 Task: Create a due date automation trigger when advanced on, on the wednesday before a card is due add dates without a complete due date at 11:00 AM.
Action: Mouse moved to (1176, 95)
Screenshot: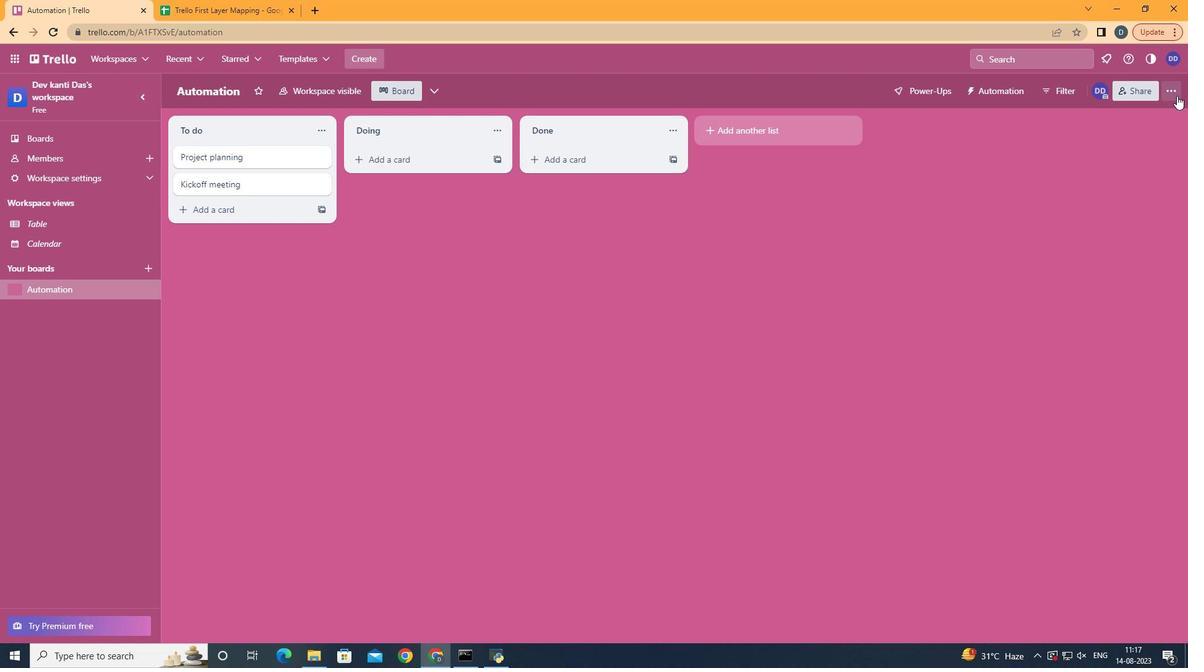 
Action: Mouse pressed left at (1176, 95)
Screenshot: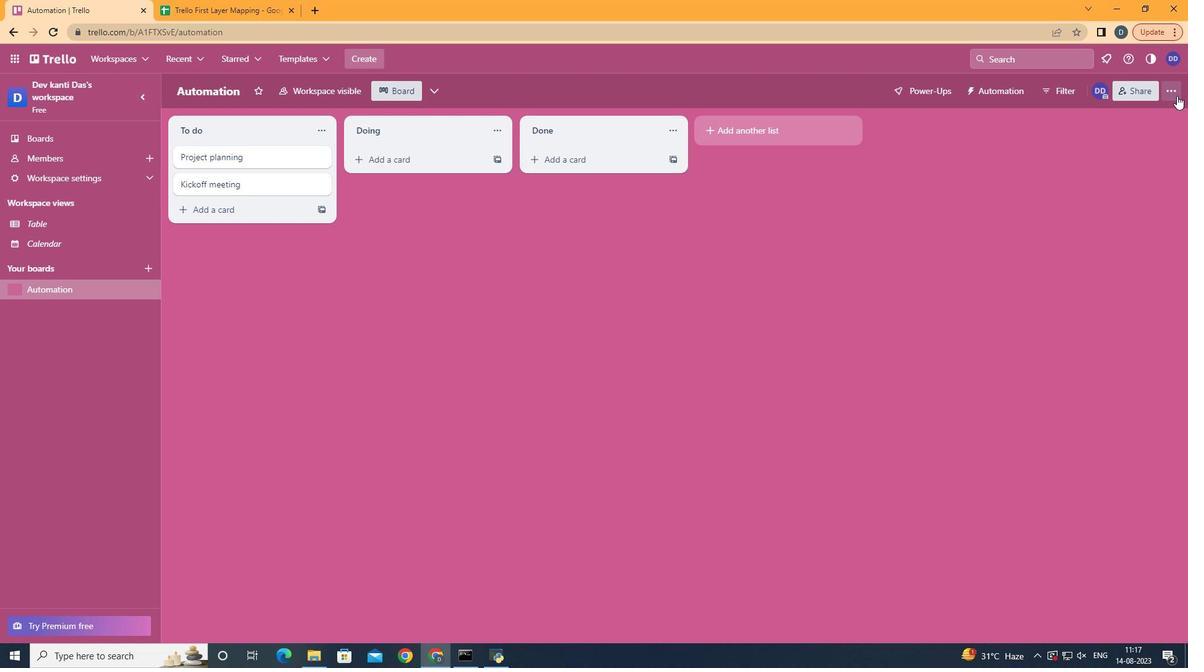 
Action: Mouse moved to (1086, 261)
Screenshot: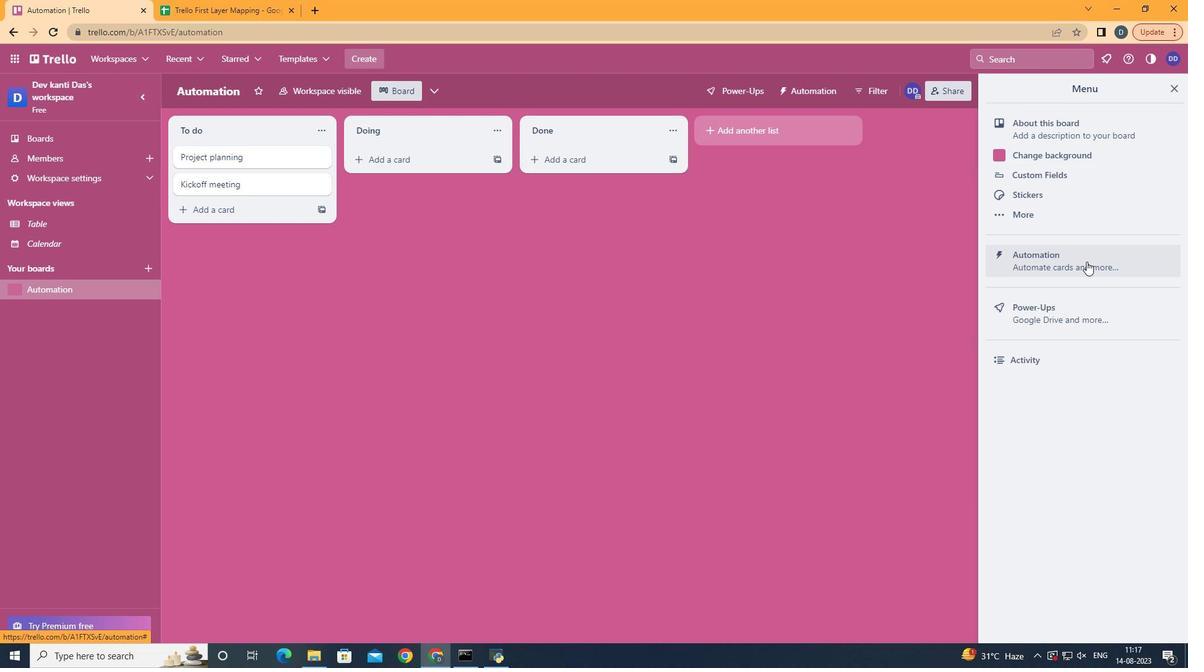 
Action: Mouse pressed left at (1086, 261)
Screenshot: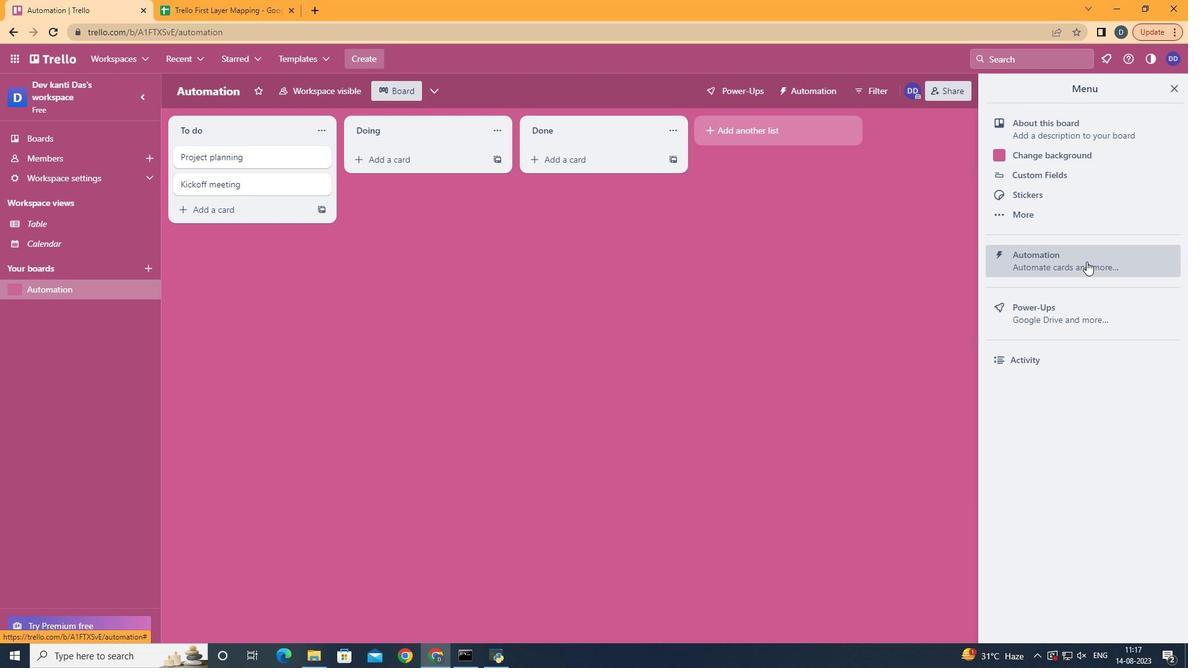 
Action: Mouse moved to (243, 240)
Screenshot: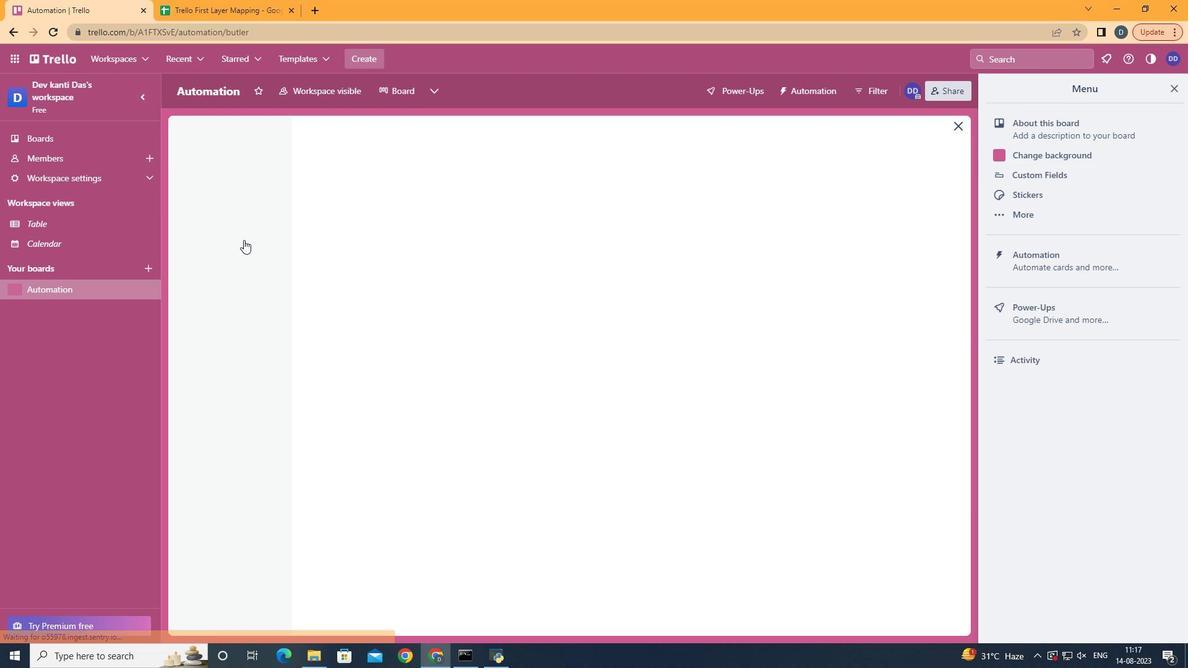 
Action: Mouse pressed left at (243, 240)
Screenshot: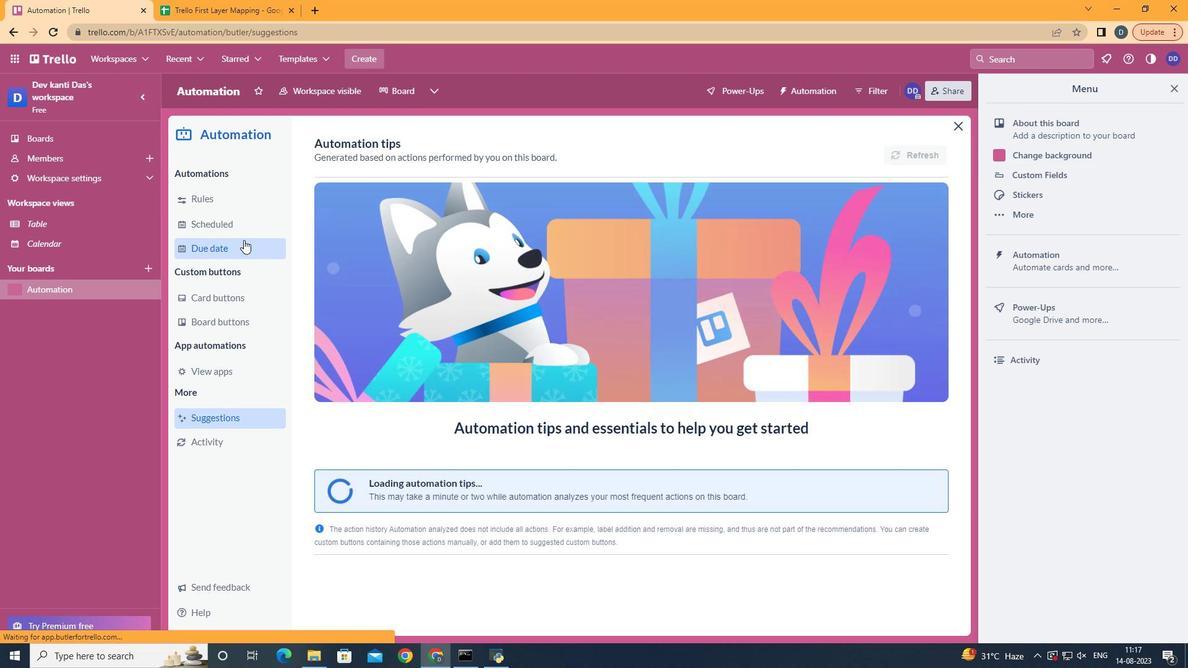 
Action: Mouse moved to (887, 144)
Screenshot: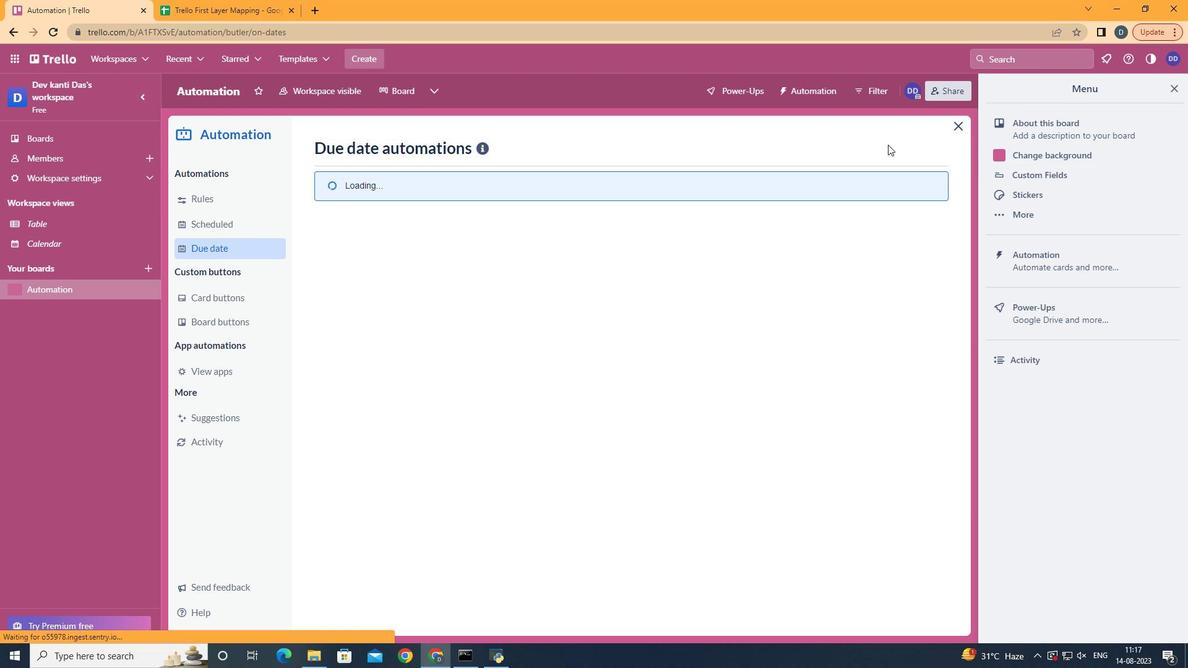 
Action: Mouse pressed left at (887, 144)
Screenshot: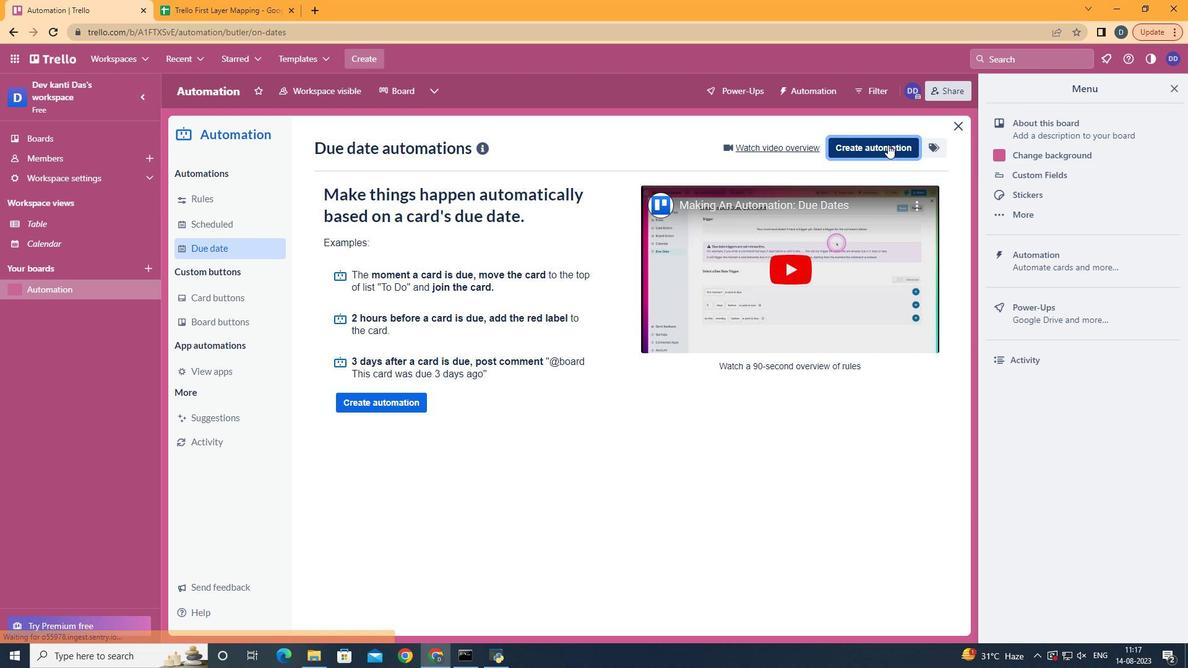 
Action: Mouse moved to (657, 269)
Screenshot: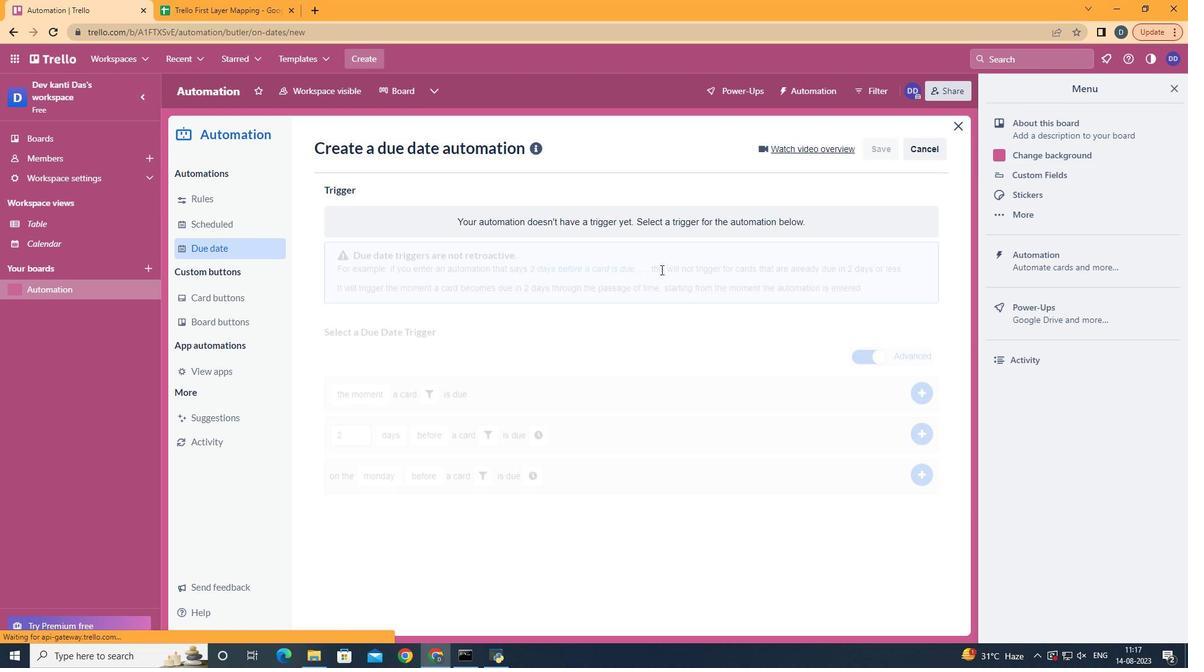 
Action: Mouse pressed left at (657, 269)
Screenshot: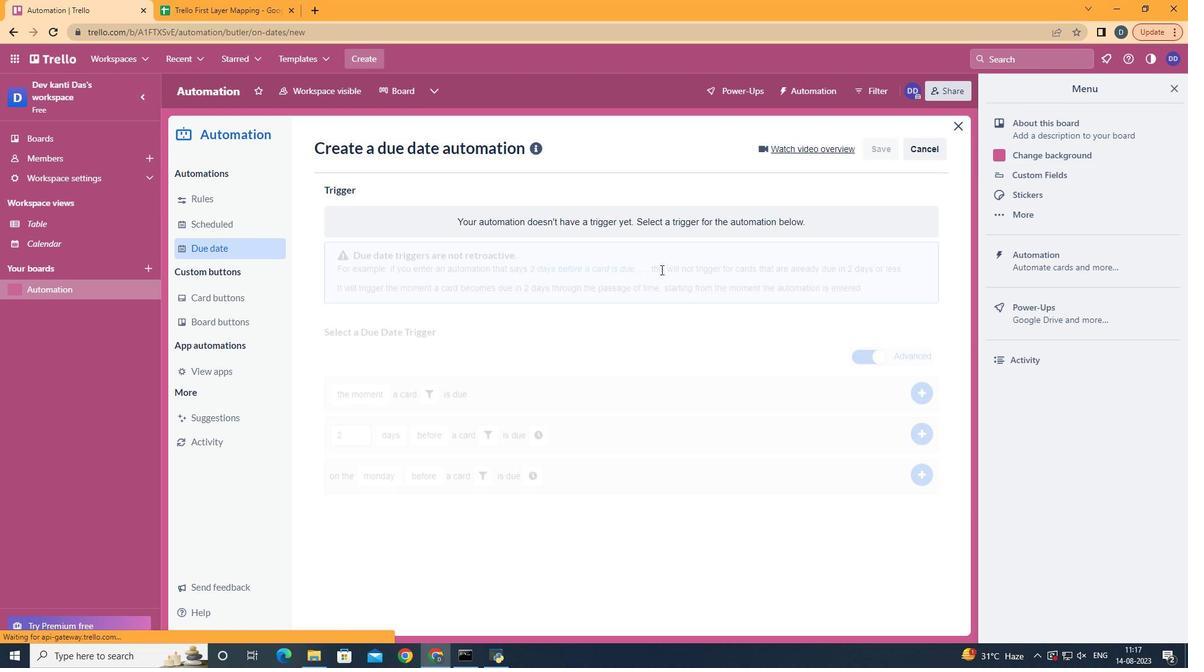 
Action: Mouse moved to (399, 376)
Screenshot: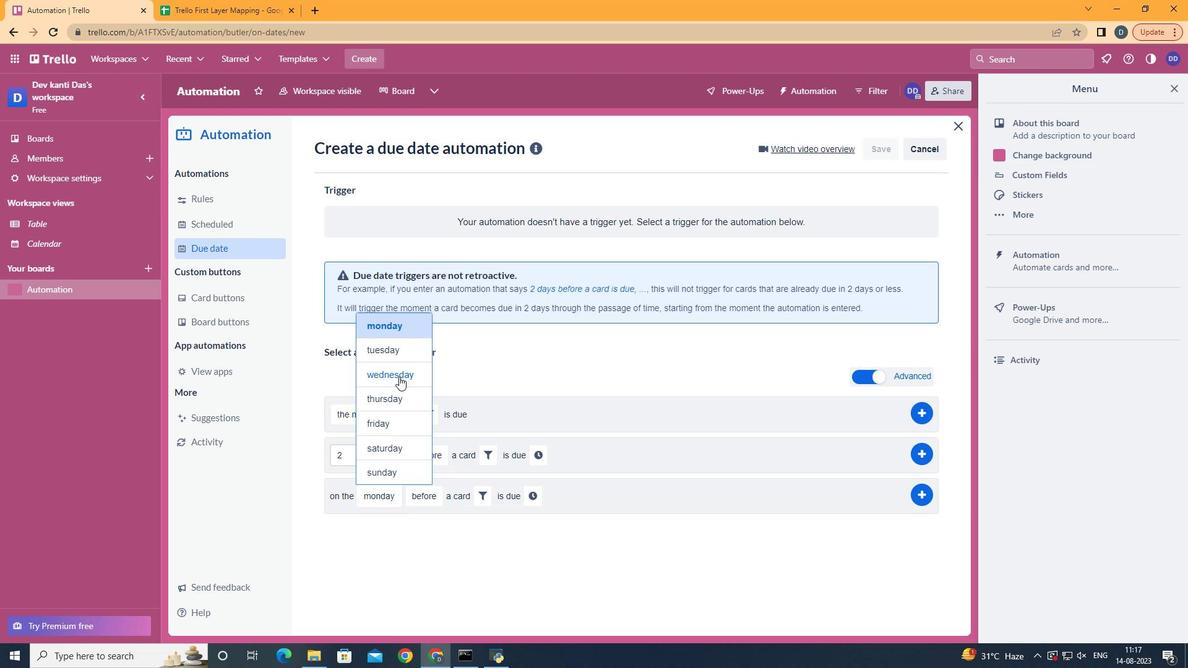 
Action: Mouse pressed left at (399, 376)
Screenshot: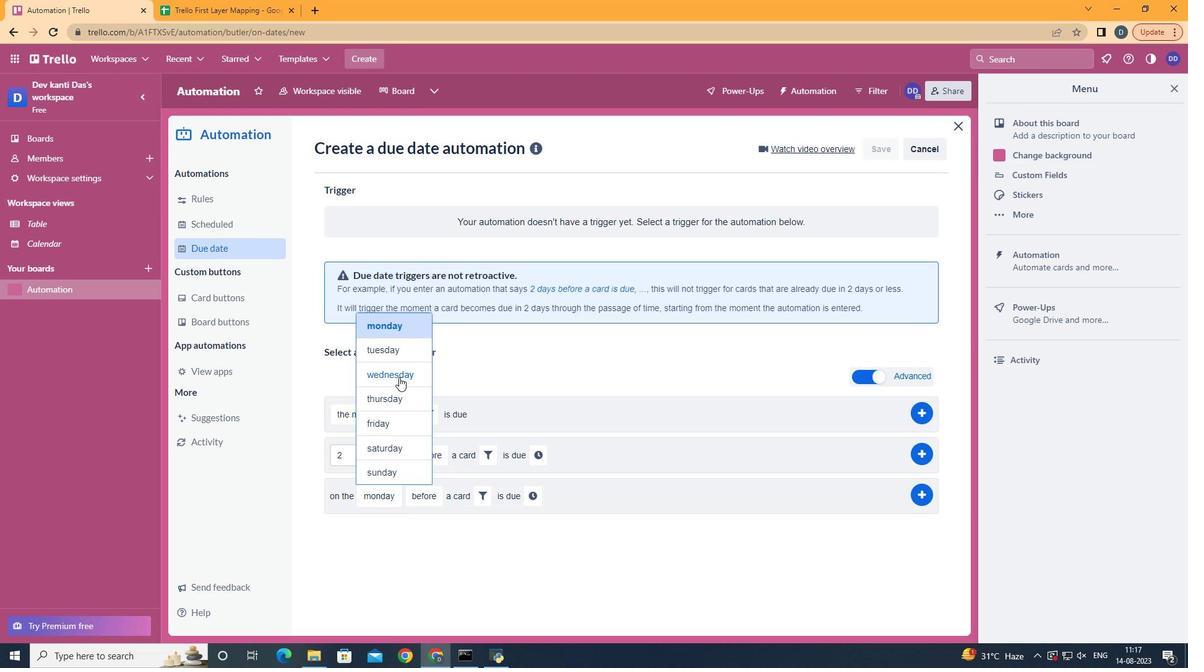 
Action: Mouse moved to (493, 501)
Screenshot: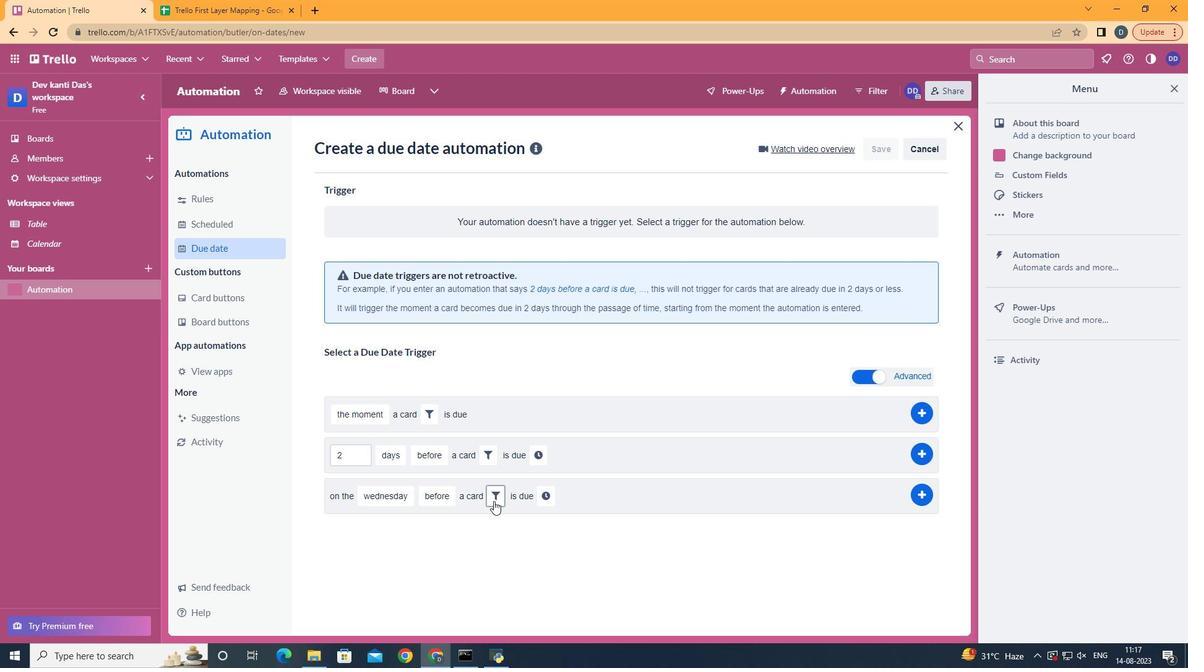 
Action: Mouse pressed left at (493, 501)
Screenshot: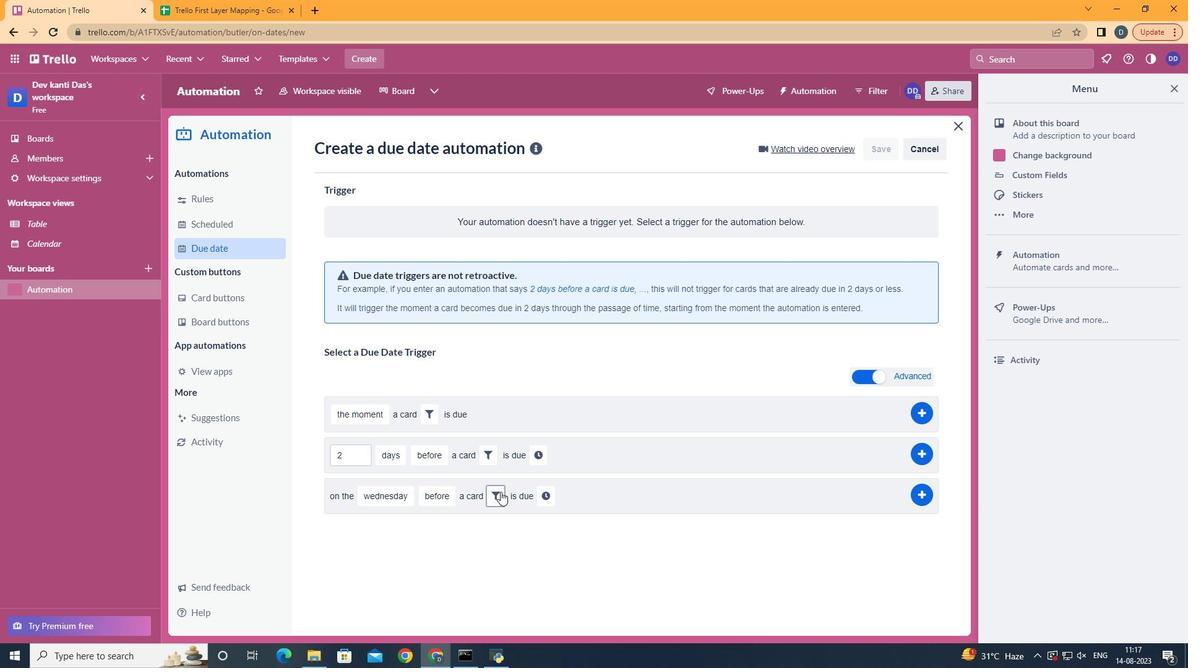 
Action: Mouse moved to (567, 535)
Screenshot: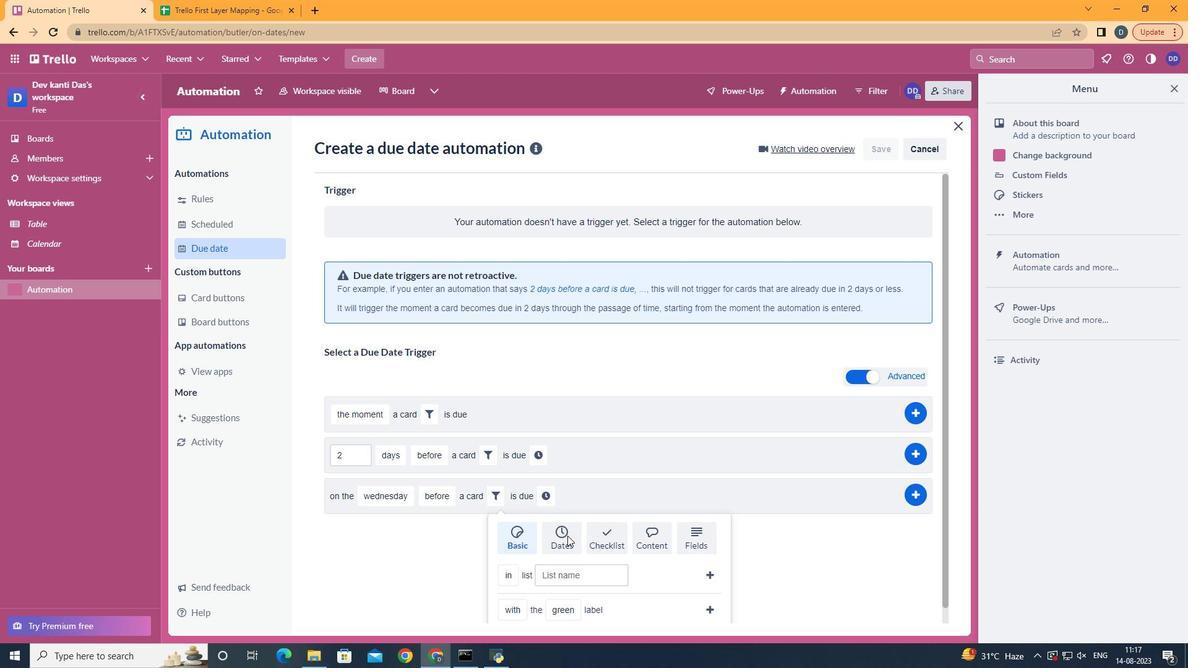 
Action: Mouse pressed left at (567, 535)
Screenshot: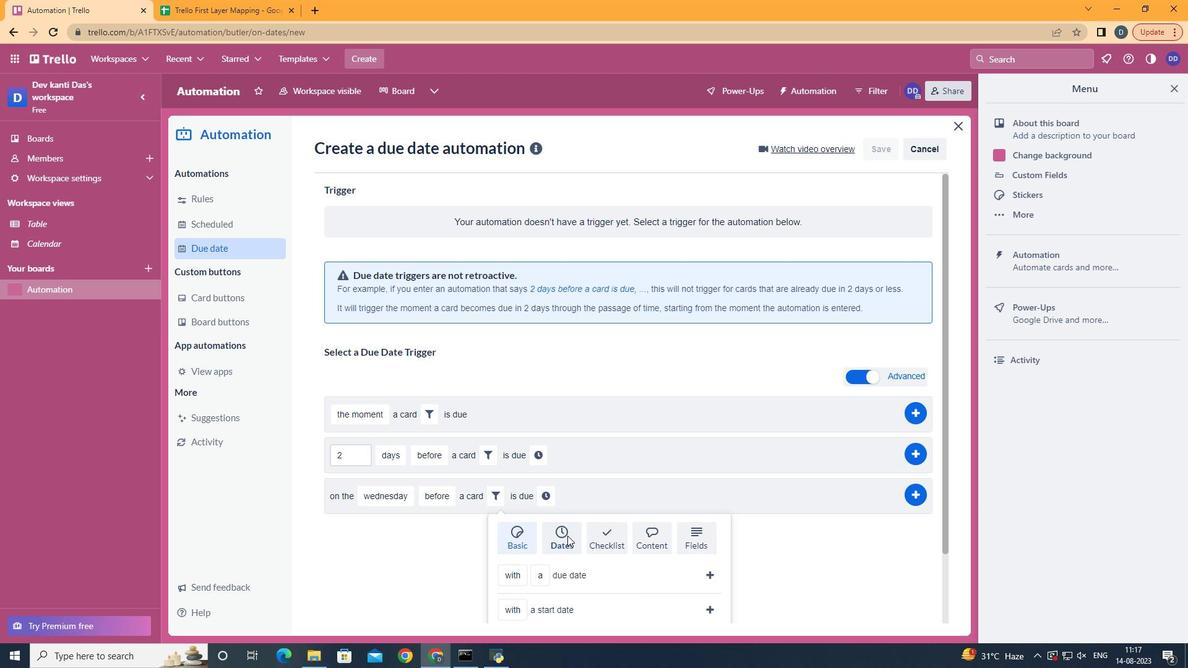 
Action: Mouse moved to (566, 535)
Screenshot: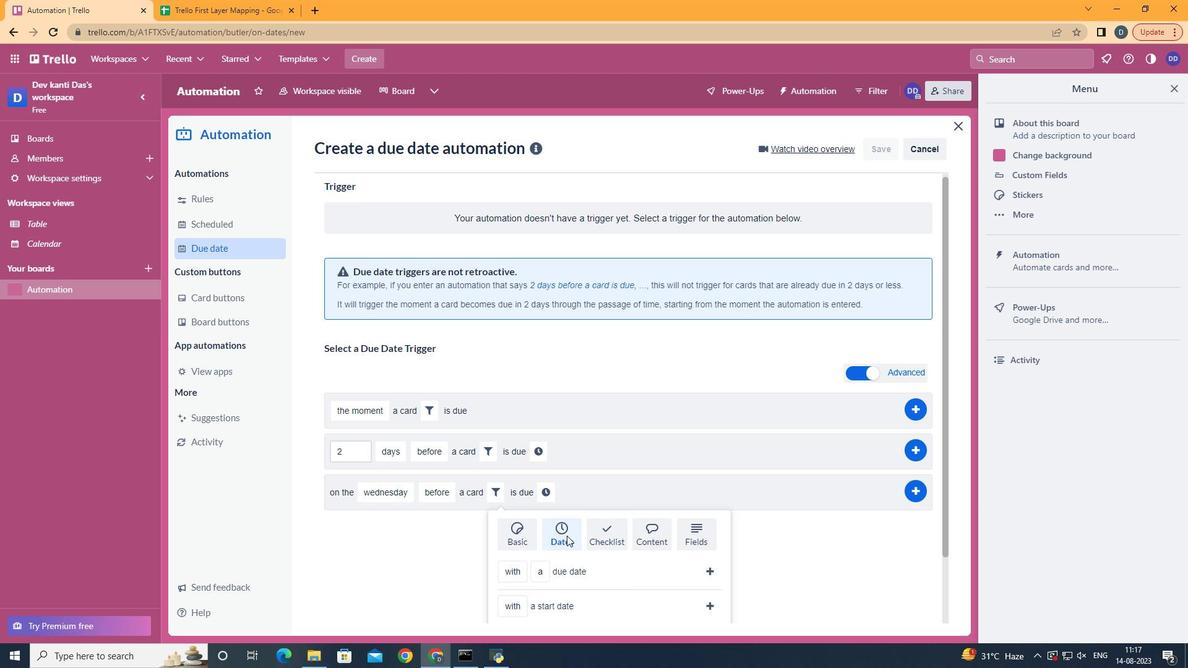 
Action: Mouse scrolled (566, 535) with delta (0, 0)
Screenshot: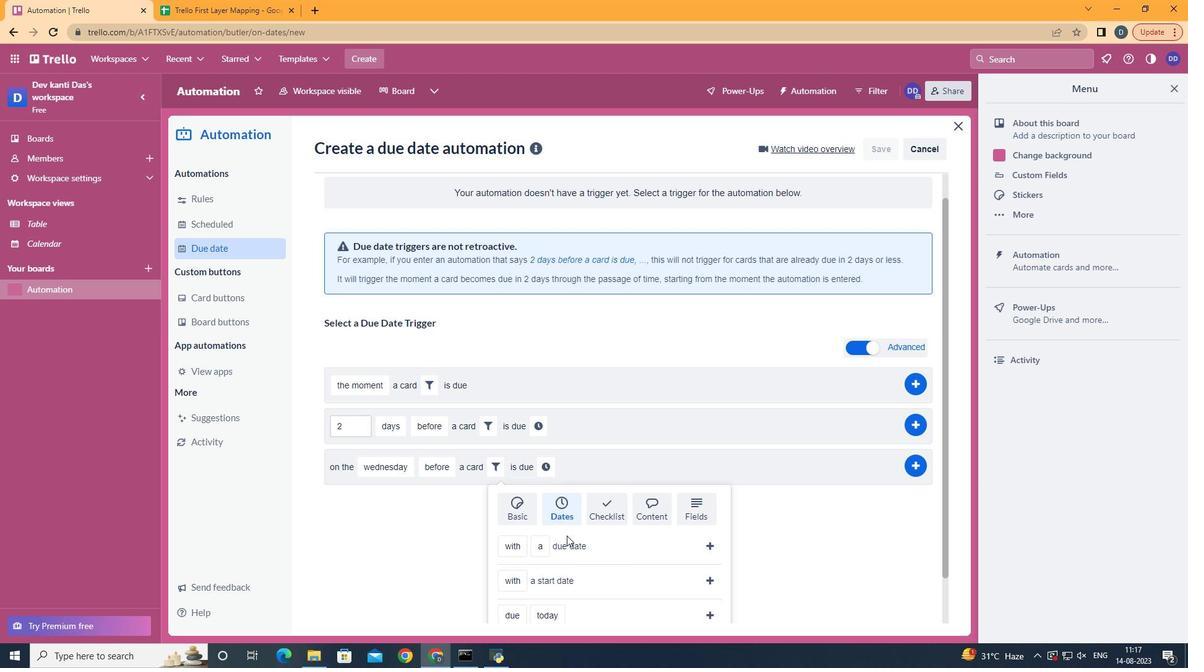 
Action: Mouse scrolled (566, 535) with delta (0, 0)
Screenshot: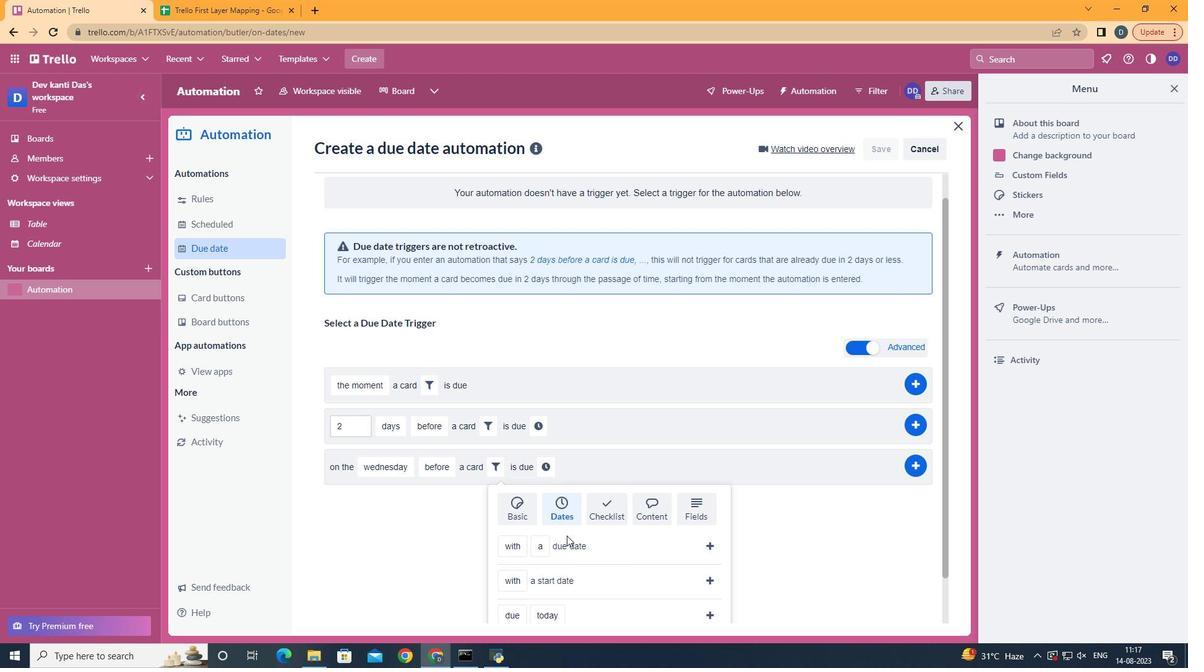 
Action: Mouse scrolled (566, 535) with delta (0, 0)
Screenshot: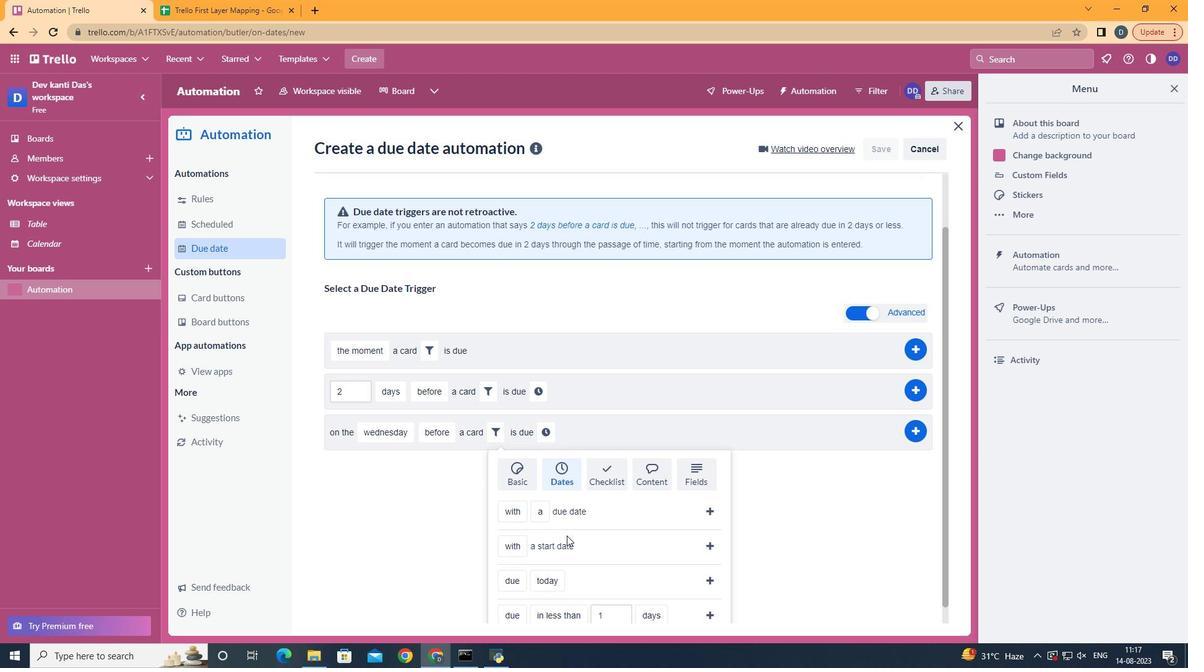 
Action: Mouse moved to (527, 544)
Screenshot: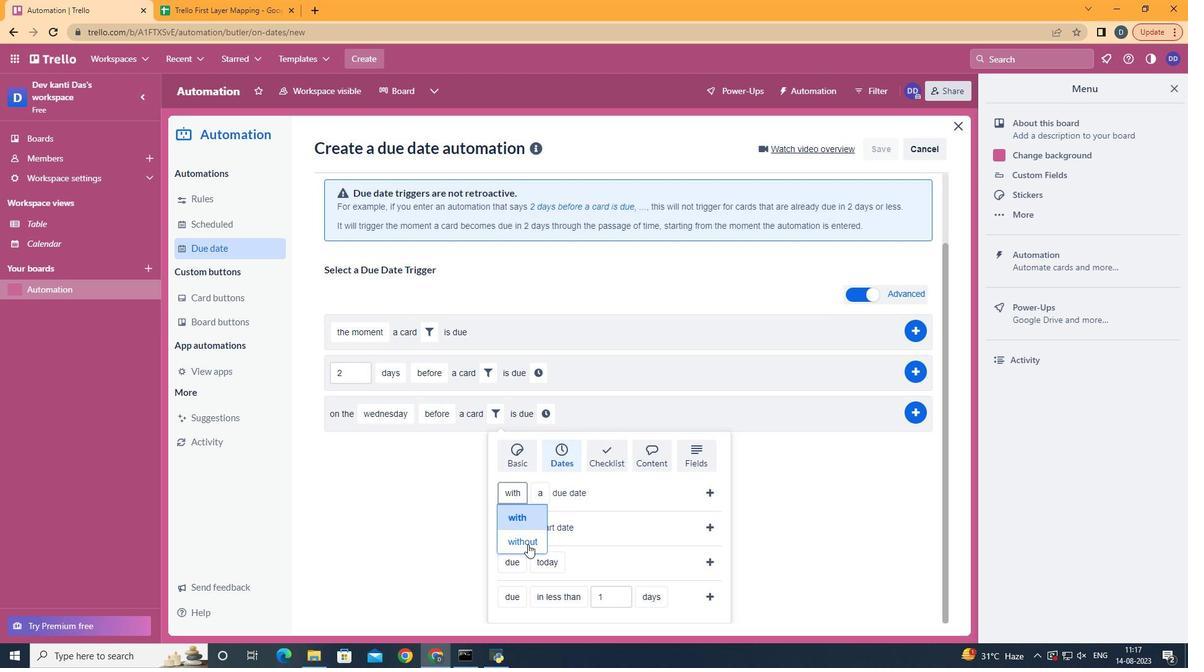 
Action: Mouse pressed left at (527, 544)
Screenshot: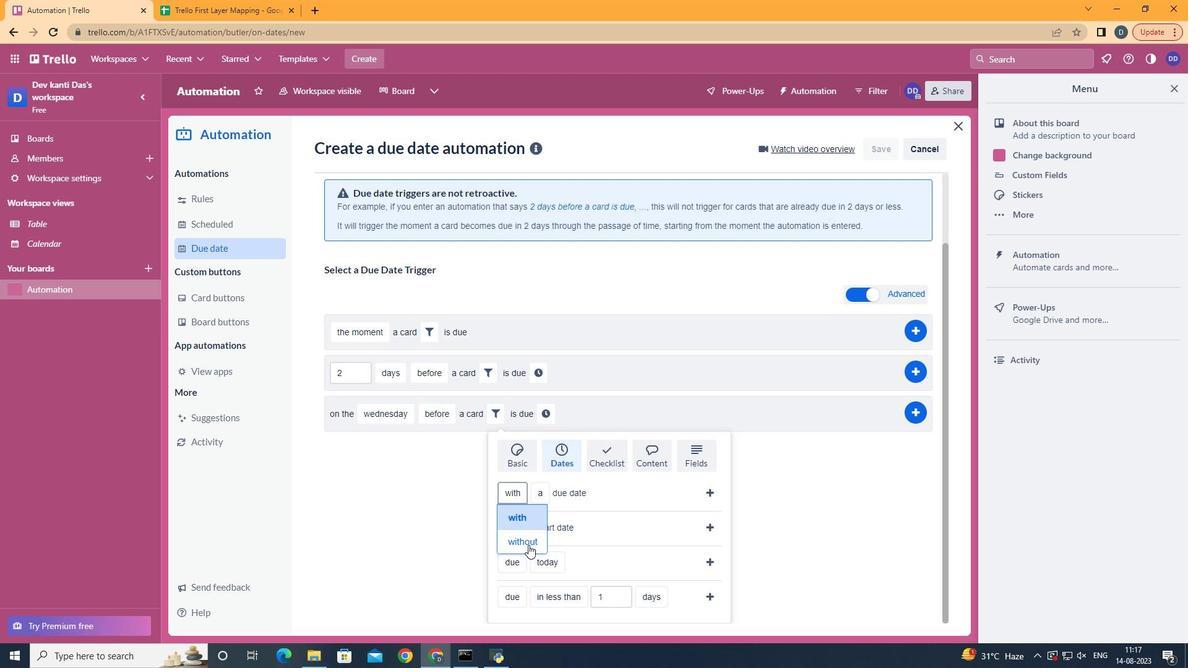 
Action: Mouse moved to (574, 535)
Screenshot: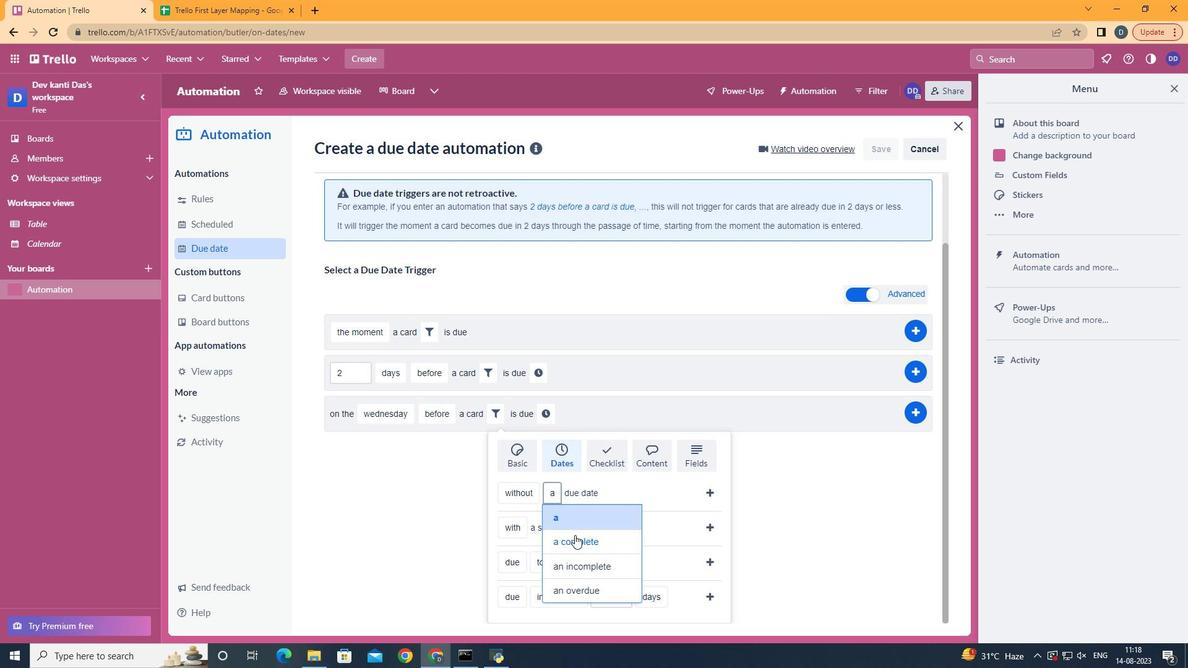 
Action: Mouse pressed left at (574, 535)
Screenshot: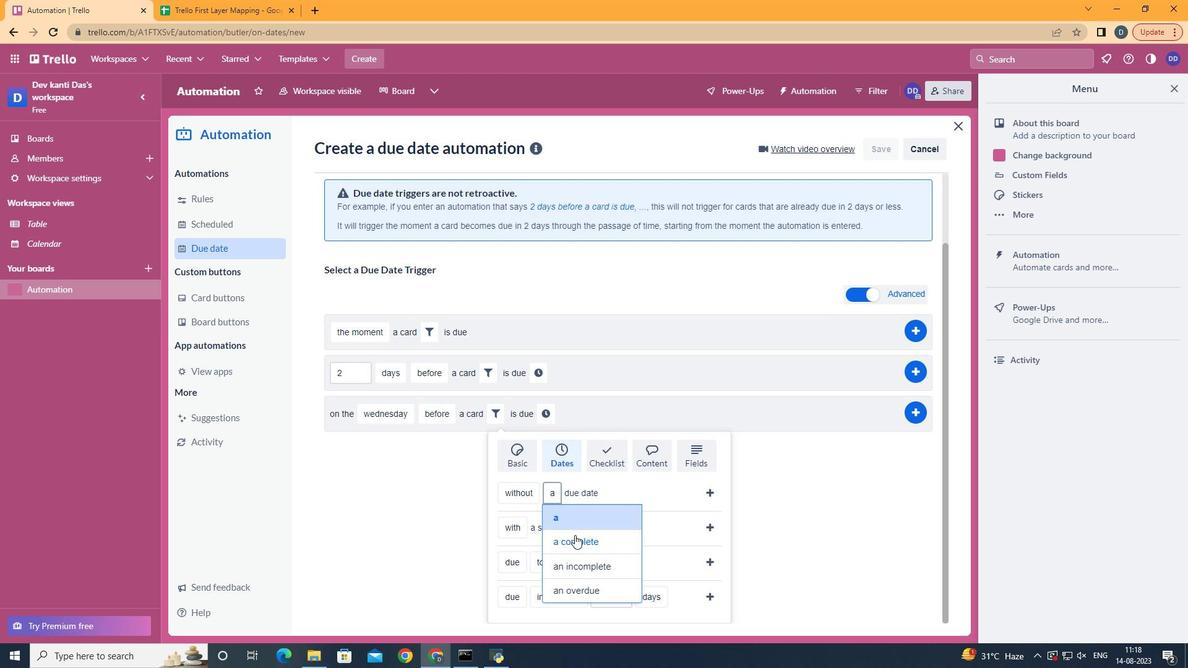 
Action: Mouse moved to (714, 489)
Screenshot: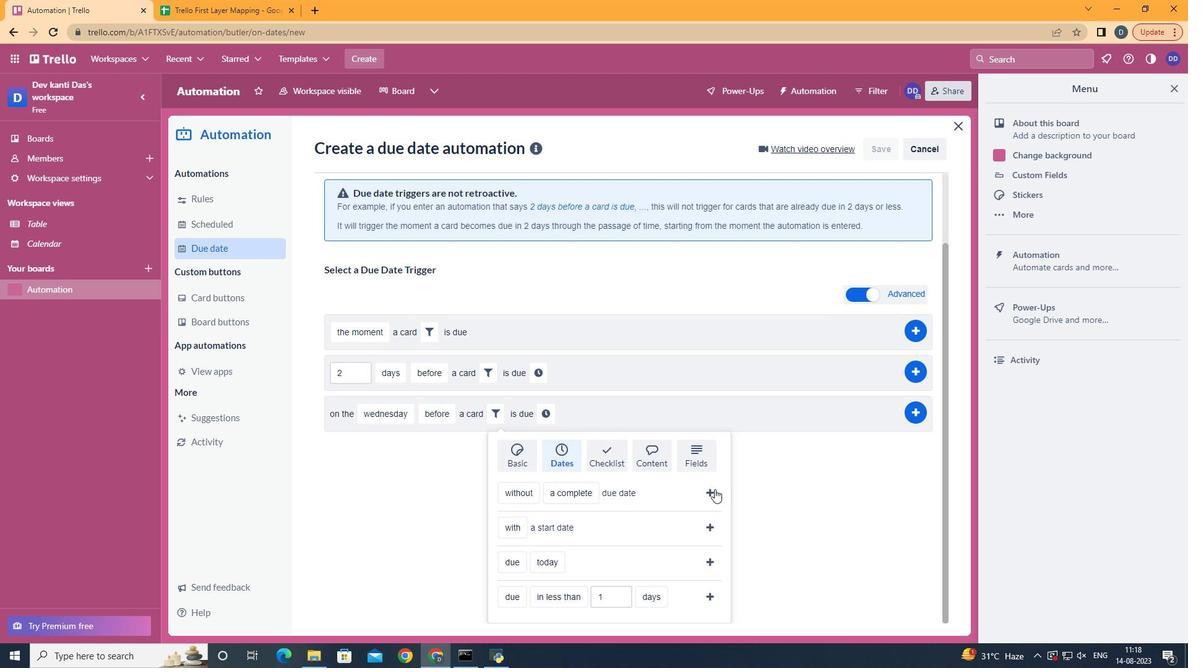 
Action: Mouse pressed left at (714, 489)
Screenshot: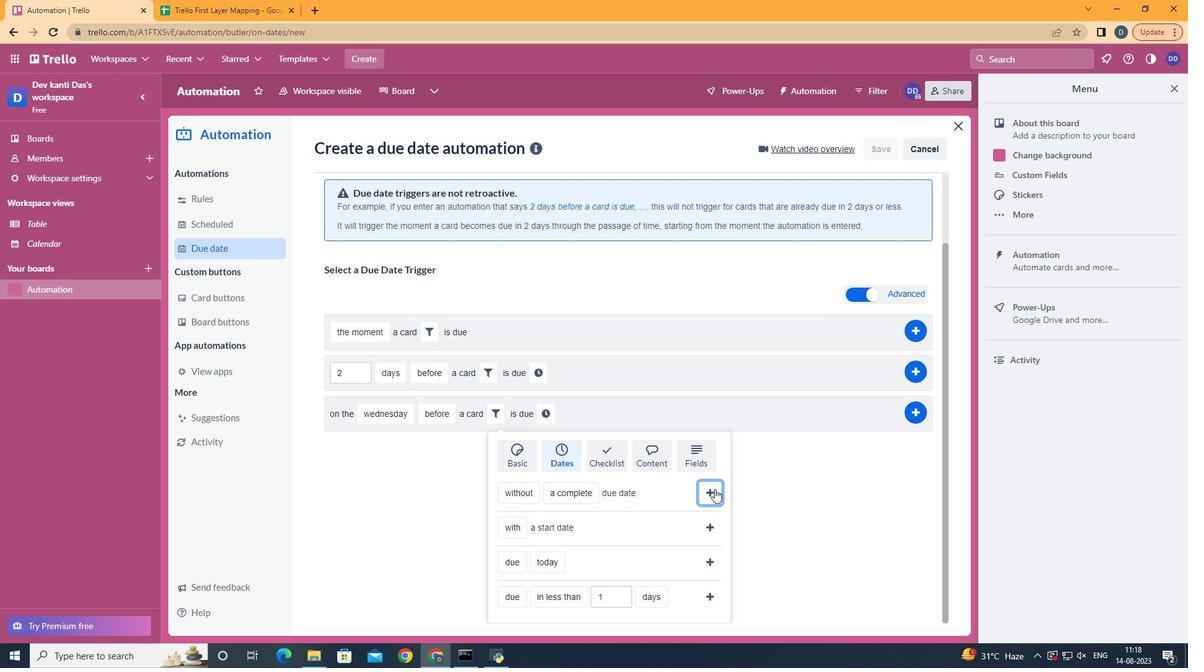 
Action: Mouse moved to (684, 492)
Screenshot: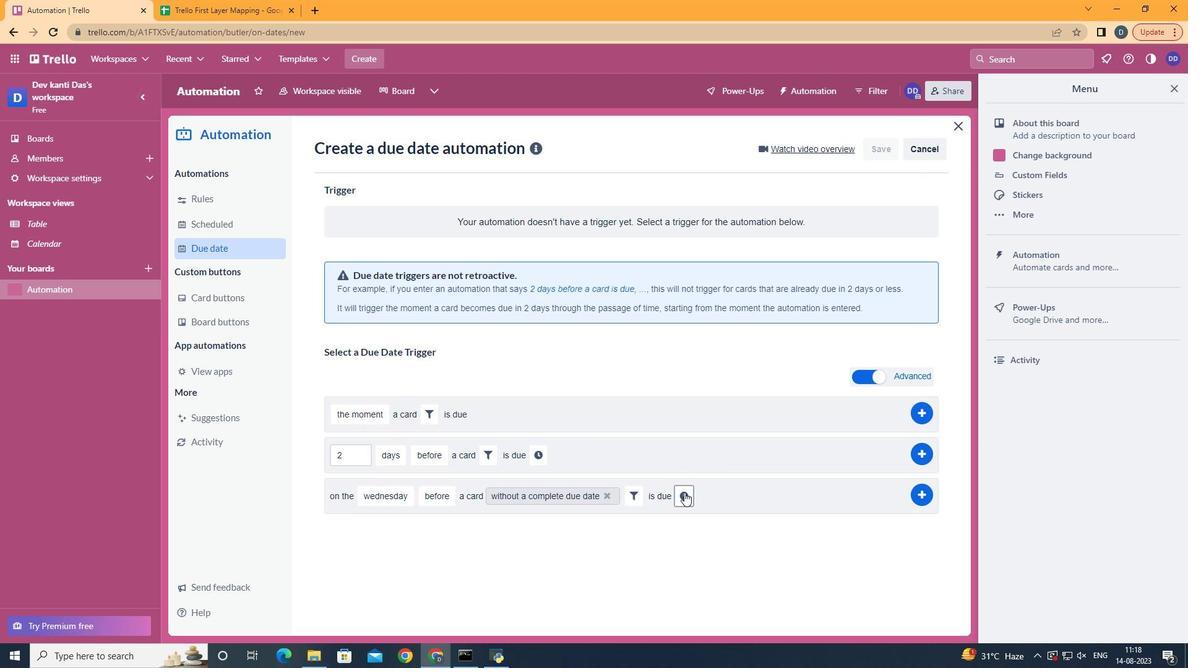 
Action: Mouse pressed left at (684, 492)
Screenshot: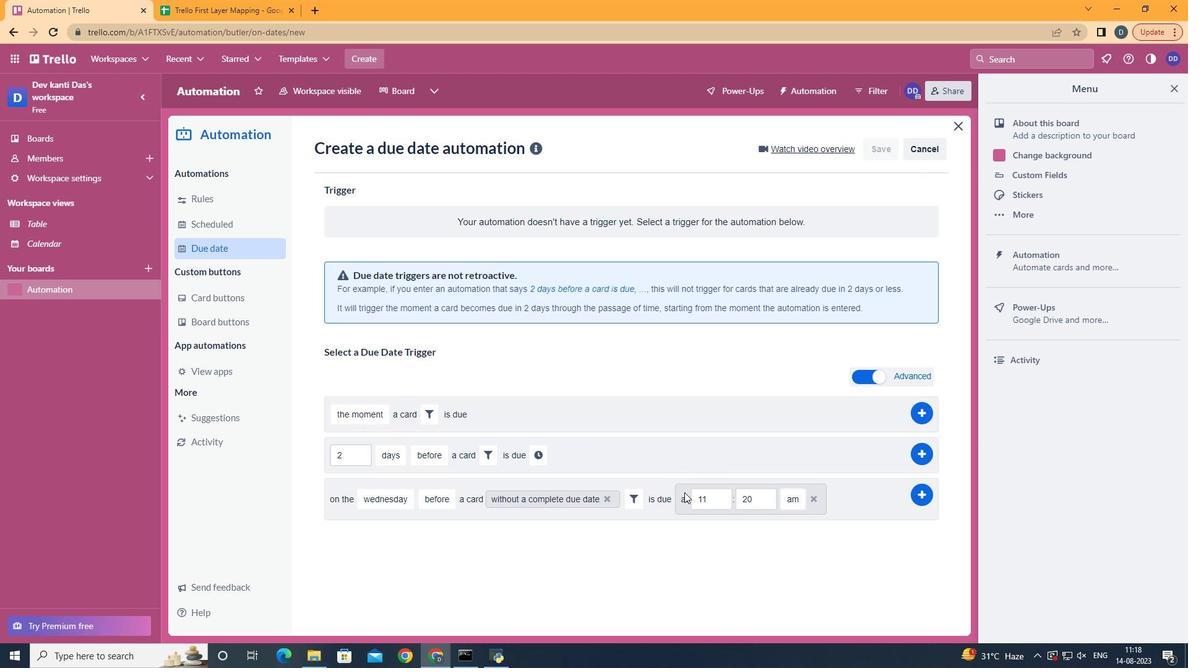 
Action: Mouse moved to (754, 501)
Screenshot: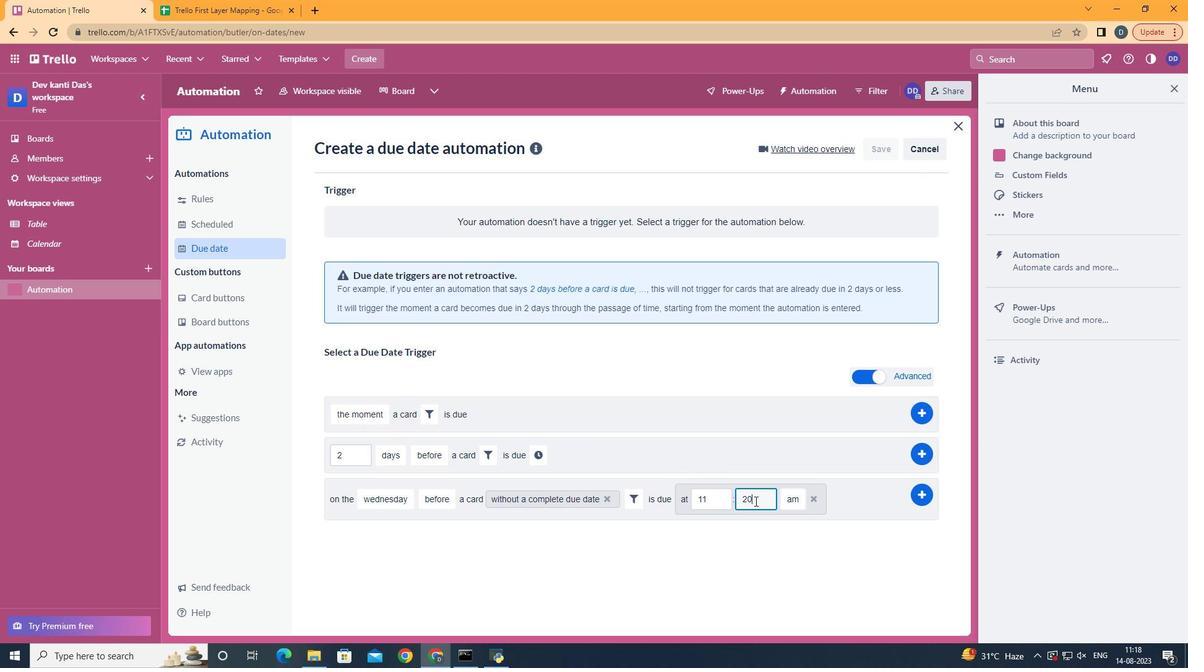 
Action: Mouse pressed left at (754, 501)
Screenshot: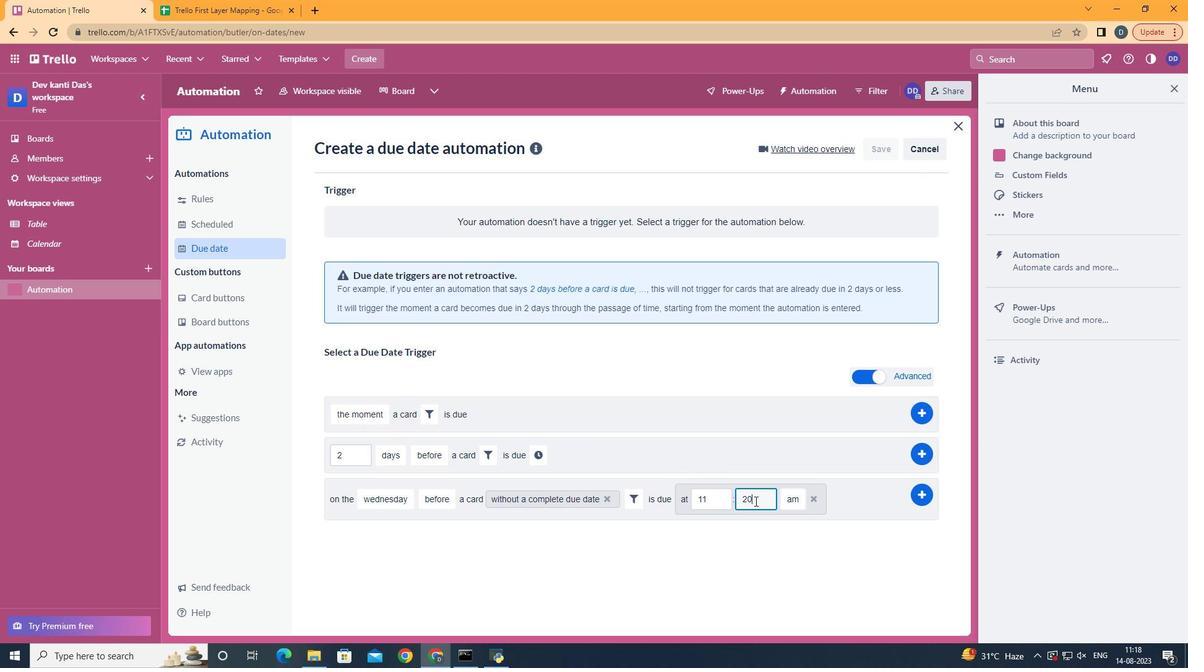 
Action: Key pressed <Key.backspace><Key.backspace>00
Screenshot: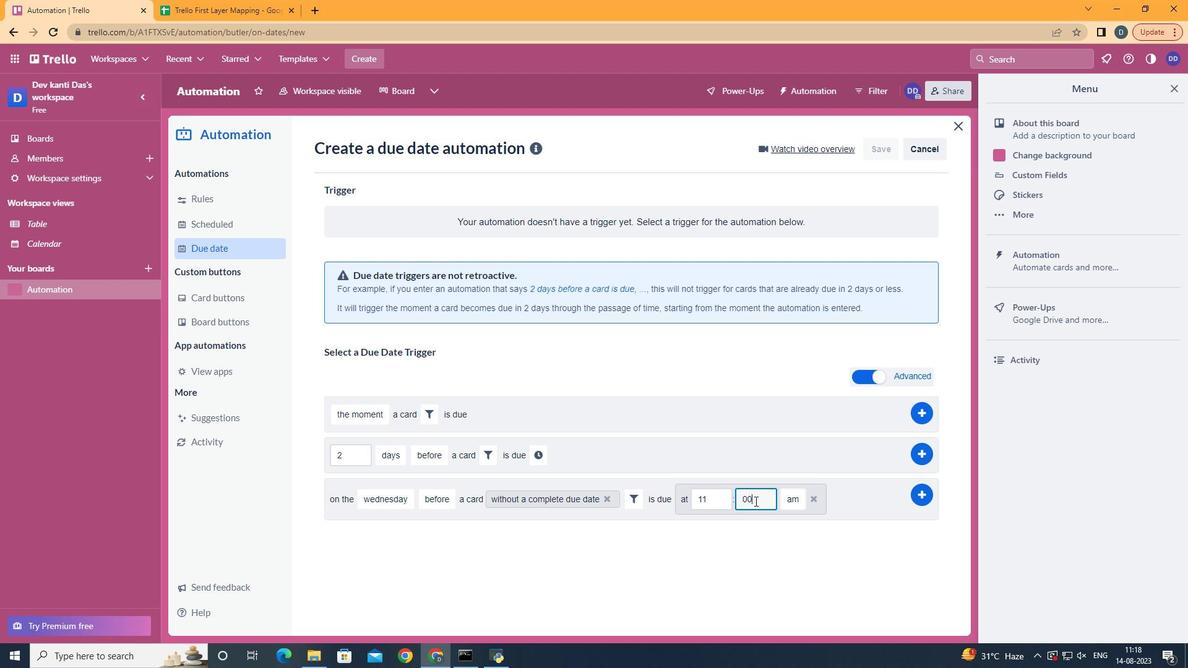 
Action: Mouse moved to (917, 501)
Screenshot: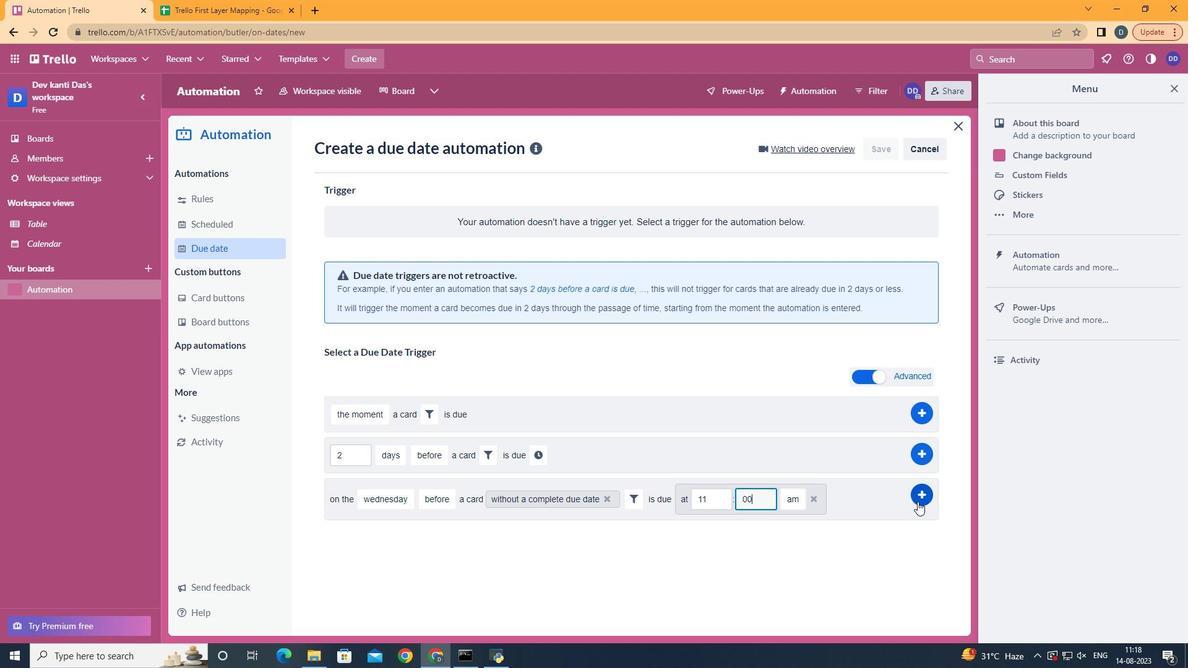 
Action: Mouse pressed left at (917, 501)
Screenshot: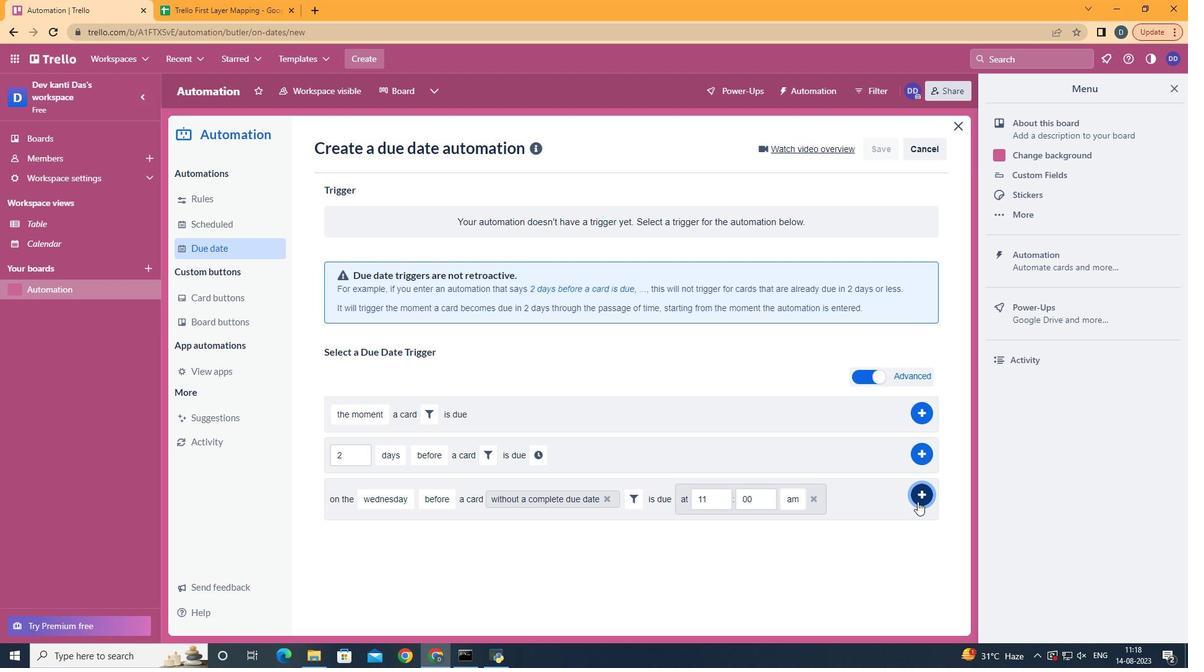 
